 Task: Add comment: Need to do some changes.
Action: Mouse moved to (655, 475)
Screenshot: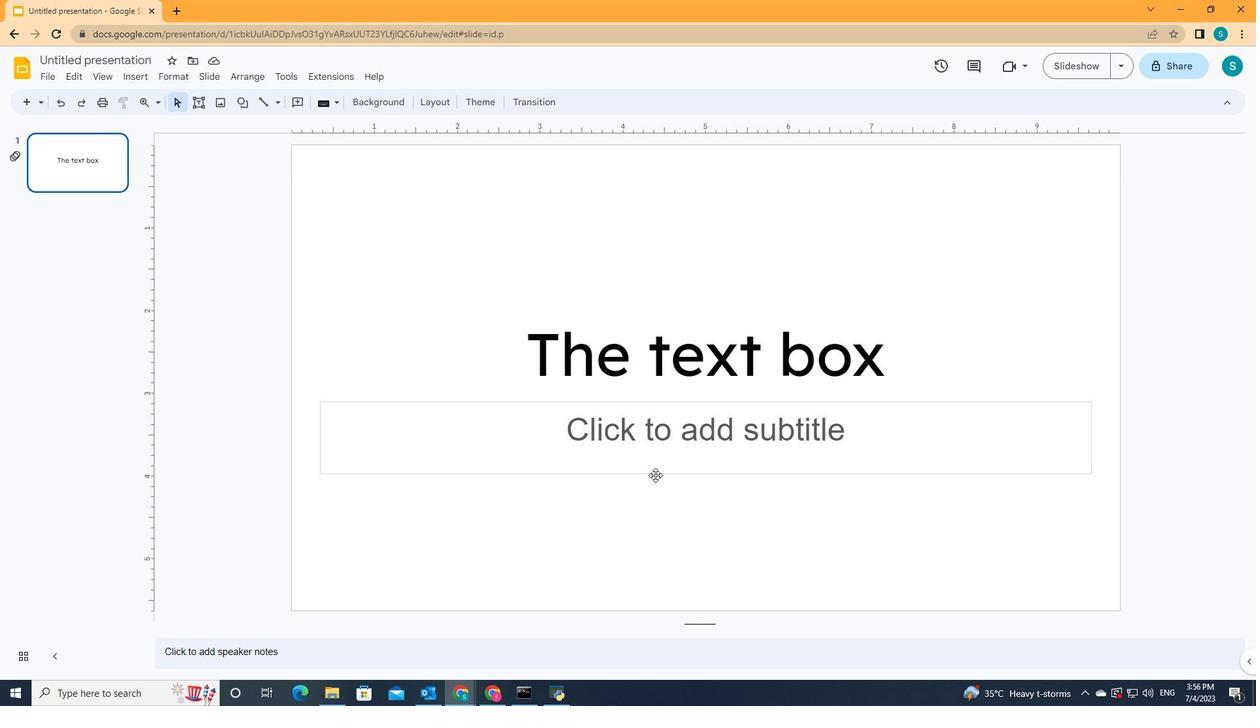 
Action: Mouse pressed left at (655, 475)
Screenshot: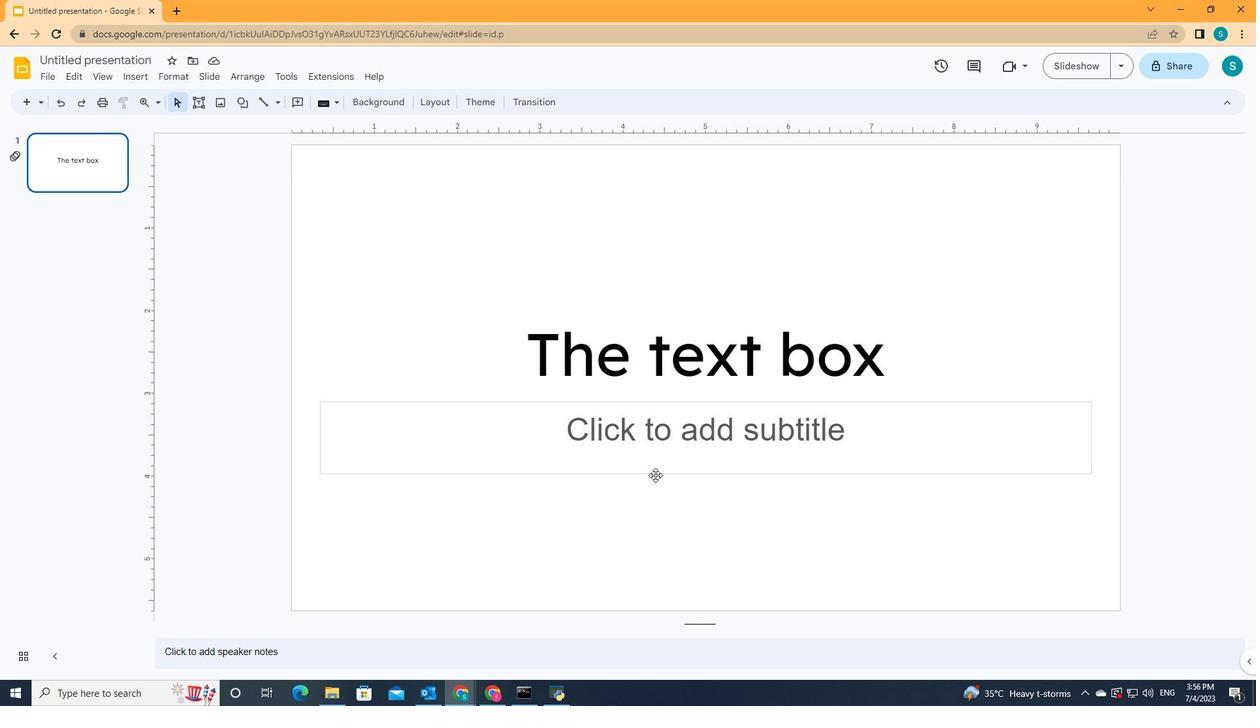
Action: Mouse moved to (660, 106)
Screenshot: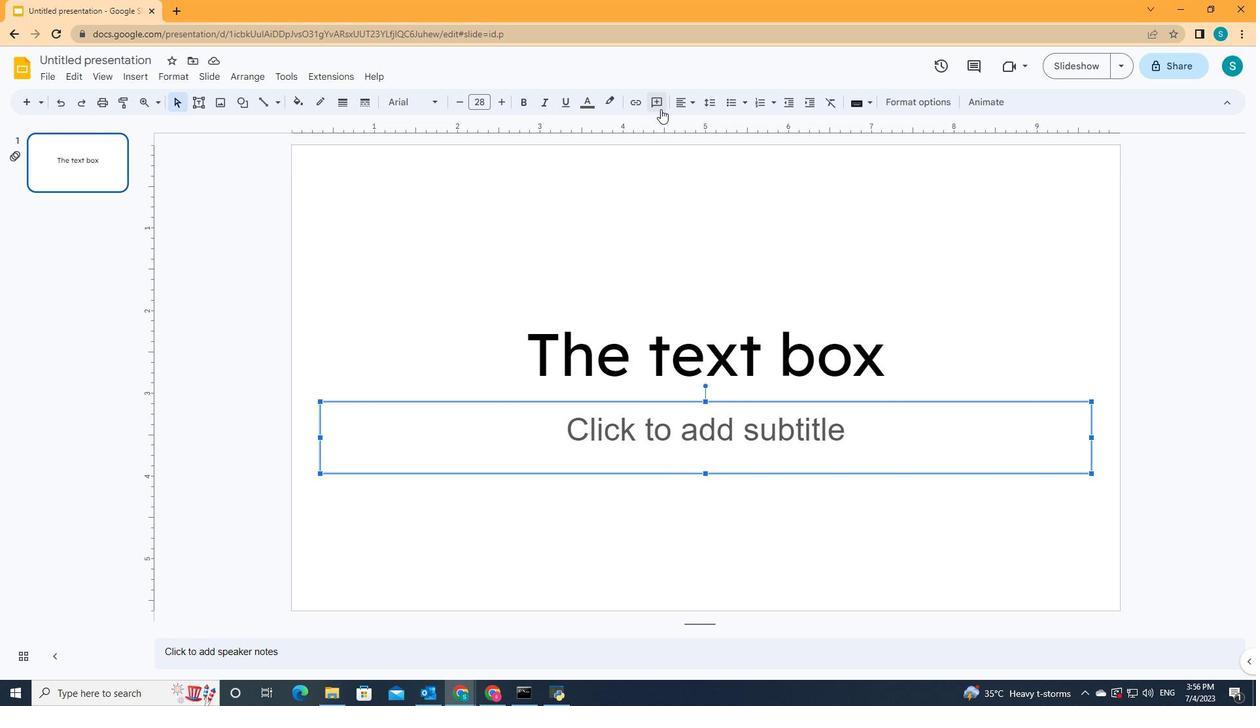 
Action: Mouse pressed left at (660, 106)
Screenshot: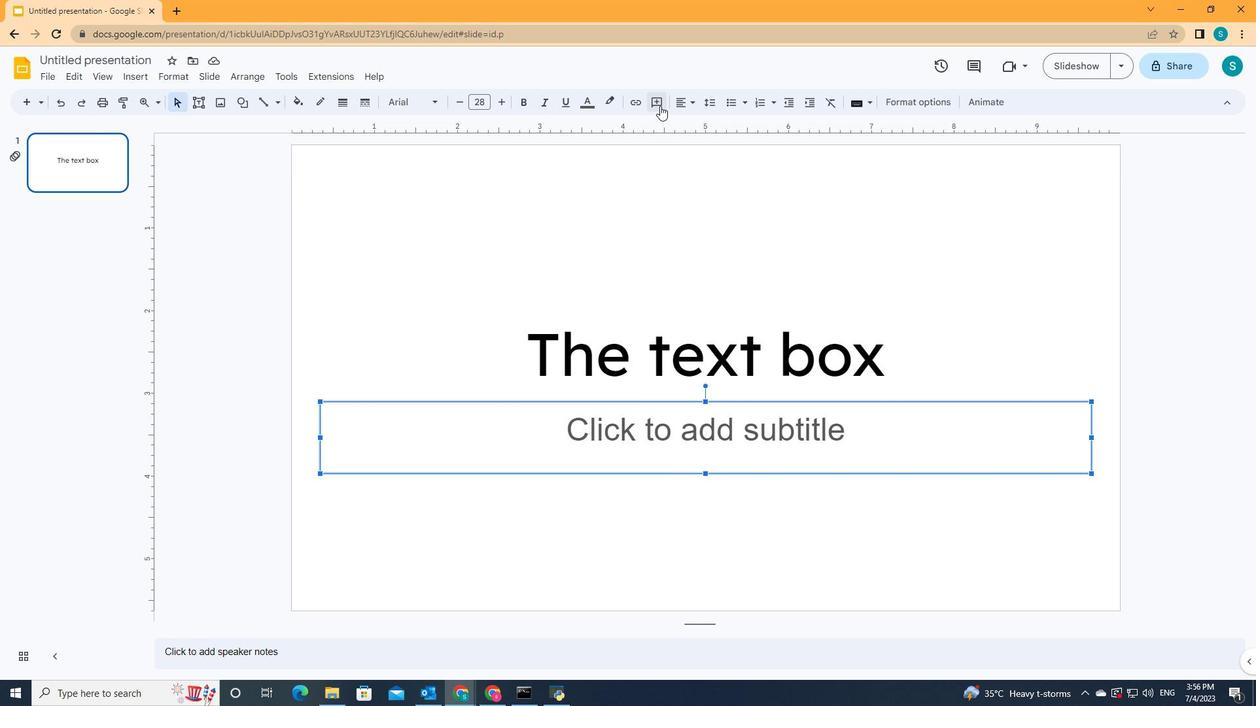 
Action: Key pressed <Key.shift>Need<Key.space>to<Key.space>do<Key.space>some<Key.space>changes
Screenshot: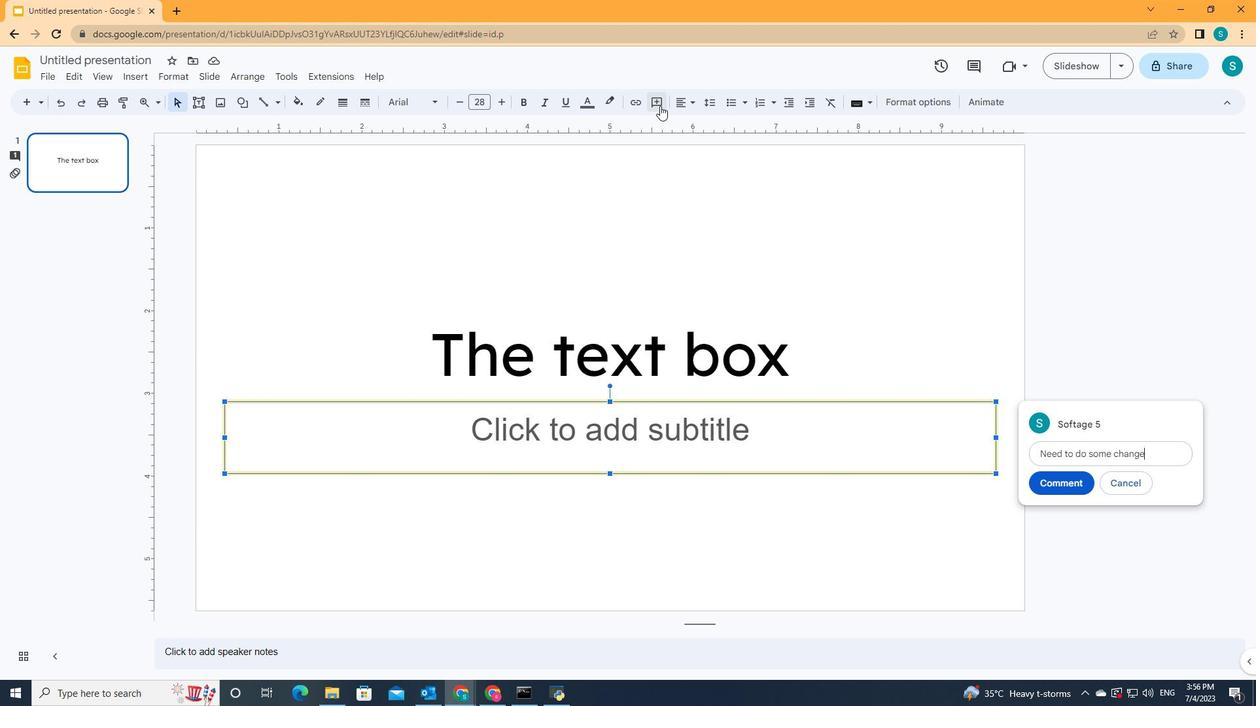 
Action: Mouse moved to (1051, 477)
Screenshot: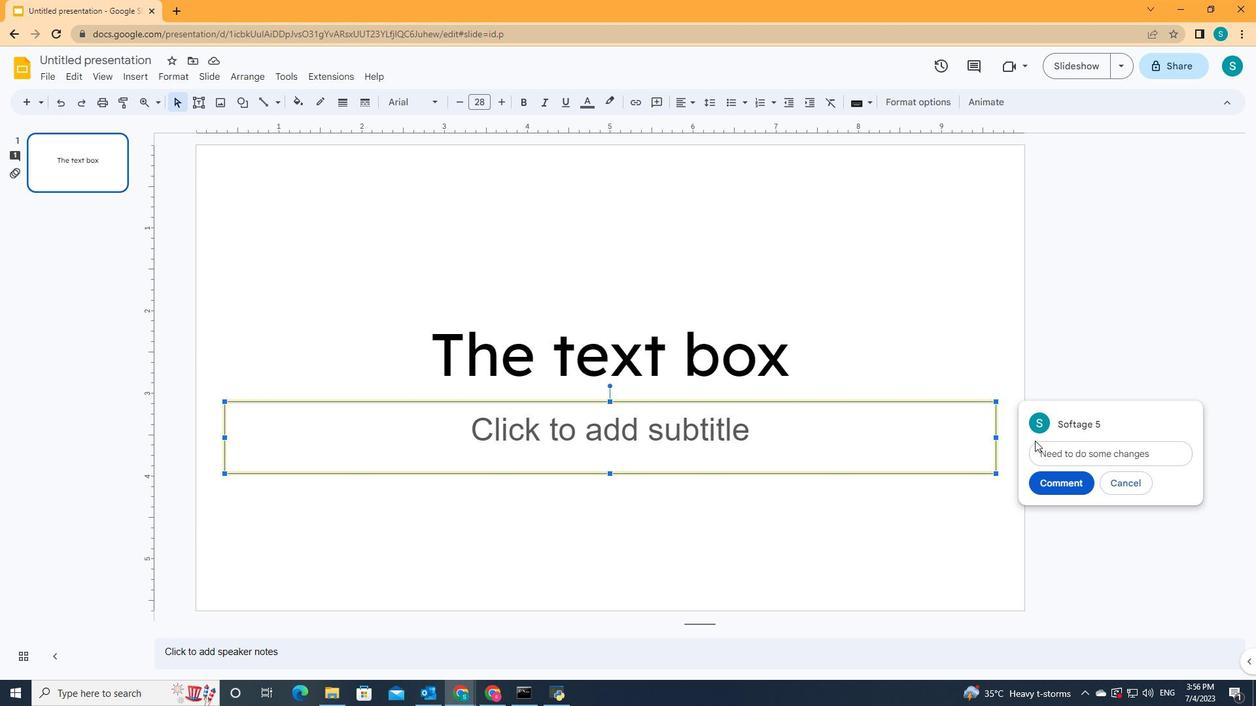 
Action: Mouse pressed left at (1051, 477)
Screenshot: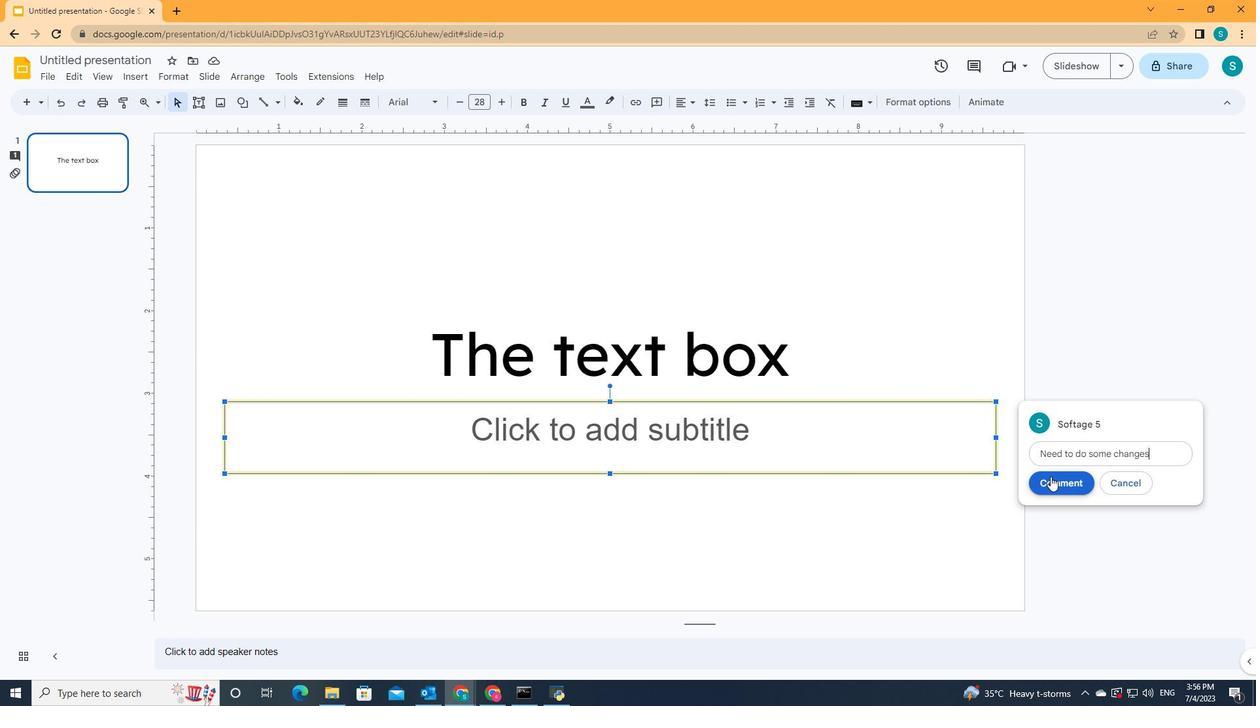 
